 Task: Create a due date automation trigger when advanced on, on the monday of the week a card is due add fields with custom field "Resume" set to a number greater than 1 and lower than 10 at 11:00 AM.
Action: Mouse moved to (771, 175)
Screenshot: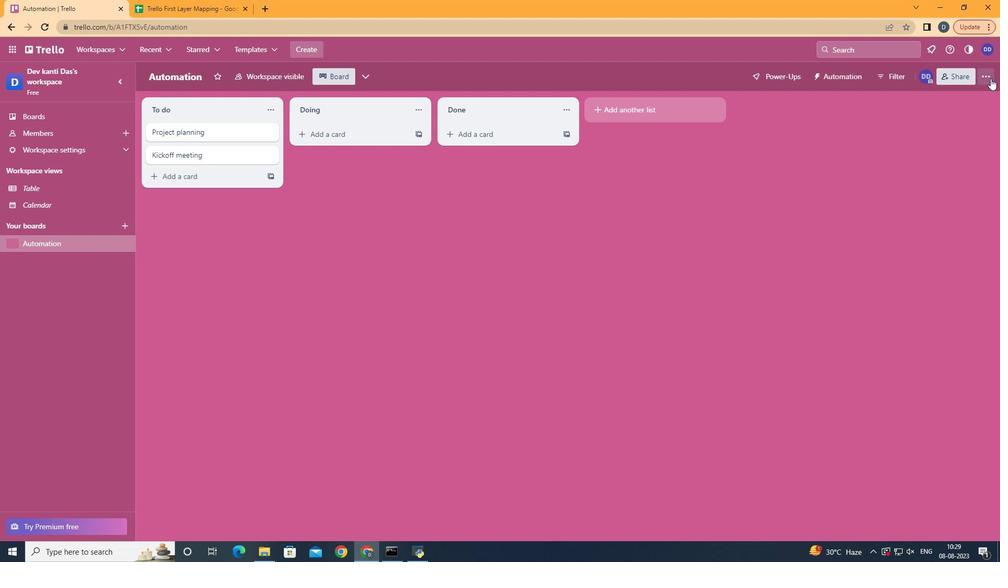 
Action: Mouse pressed left at (771, 175)
Screenshot: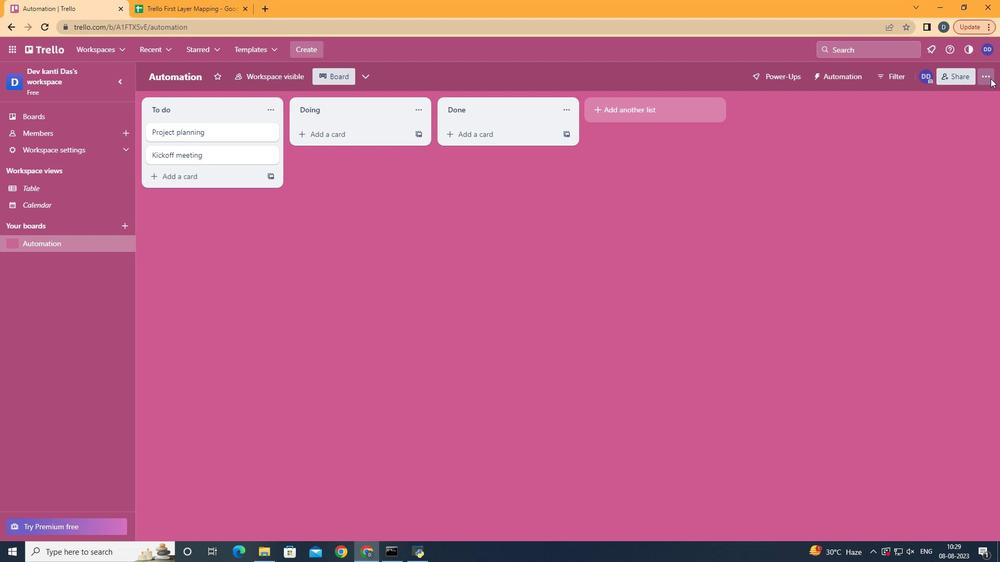 
Action: Mouse moved to (720, 267)
Screenshot: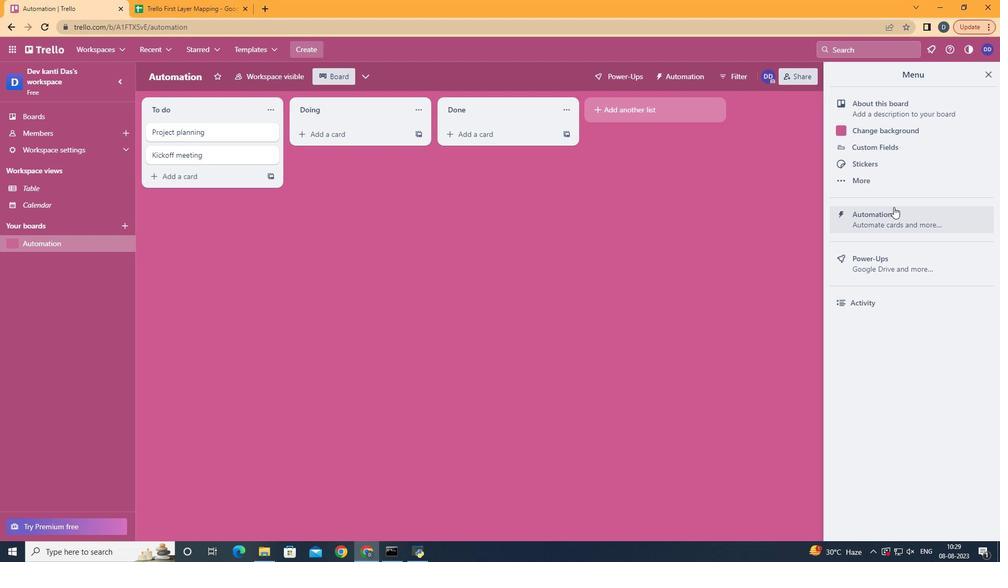 
Action: Mouse pressed left at (720, 267)
Screenshot: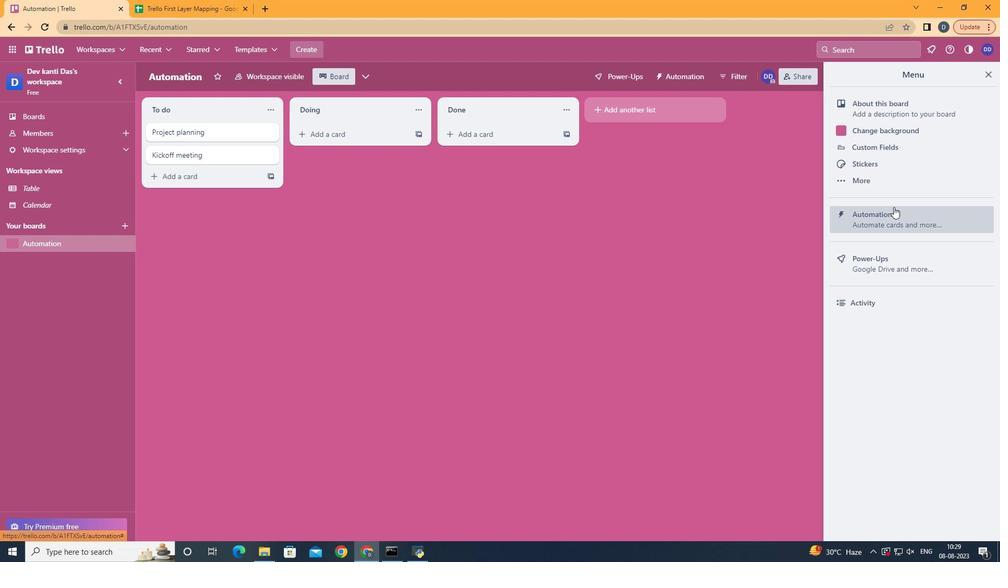 
Action: Mouse moved to (347, 265)
Screenshot: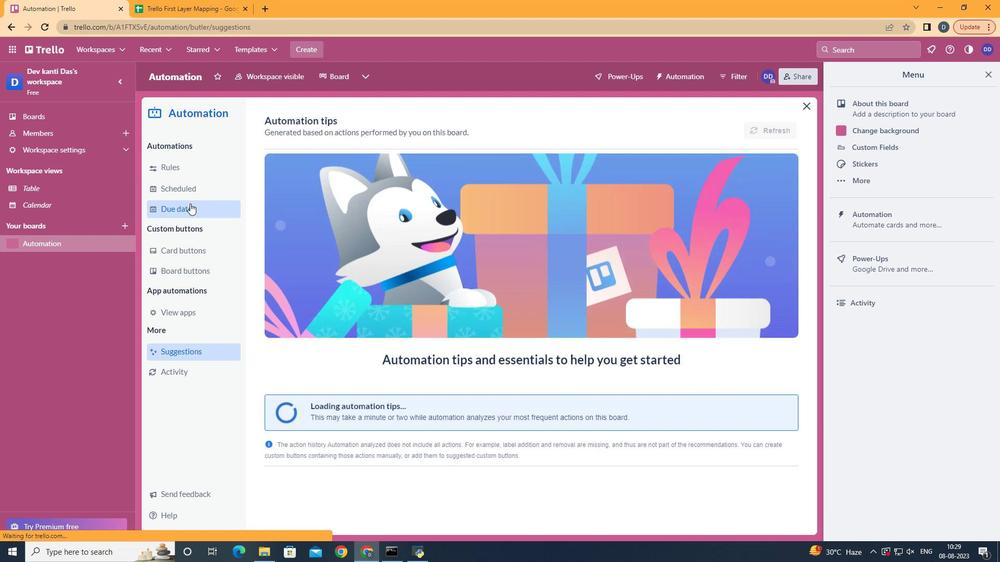 
Action: Mouse pressed left at (347, 265)
Screenshot: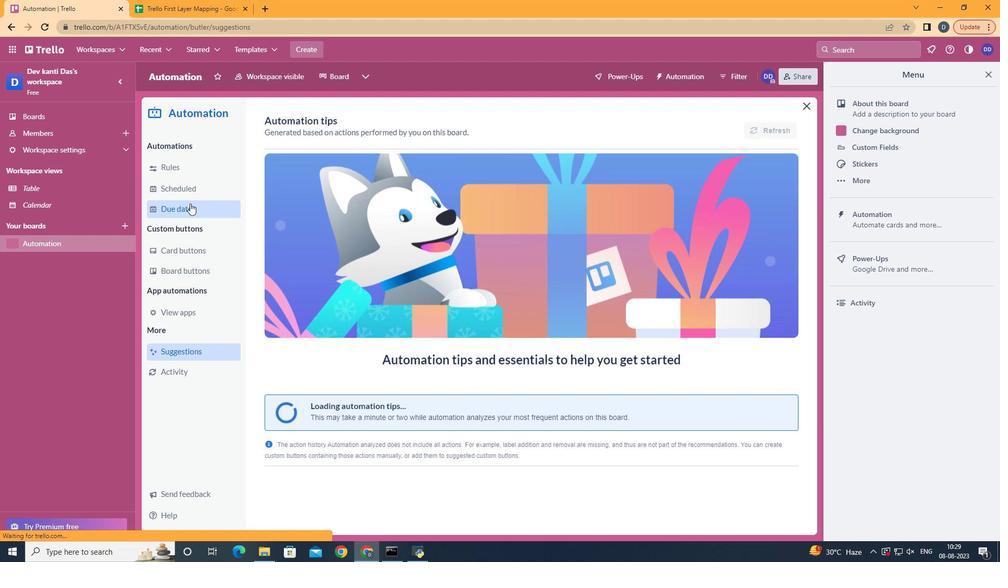 
Action: Mouse moved to (636, 207)
Screenshot: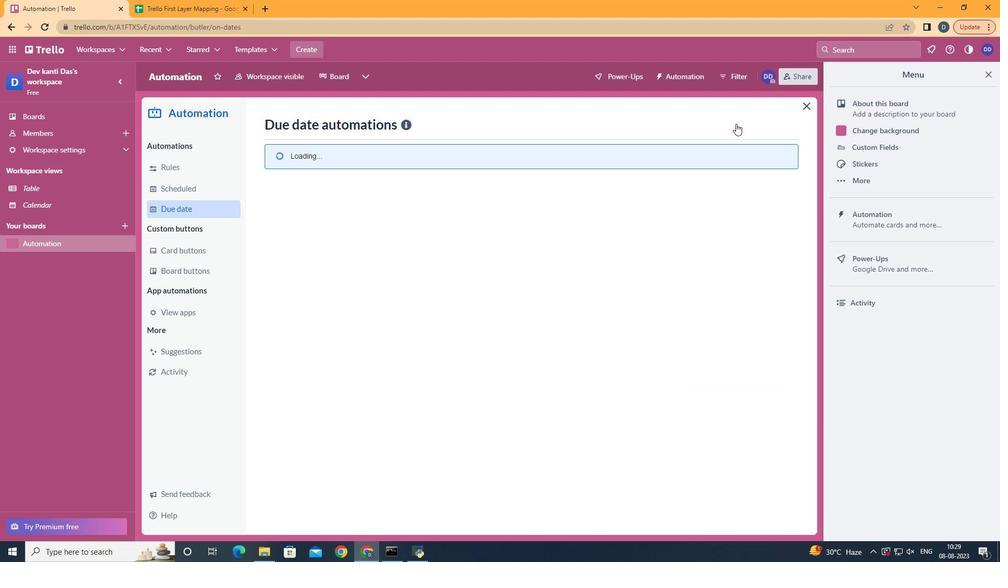 
Action: Mouse pressed left at (636, 207)
Screenshot: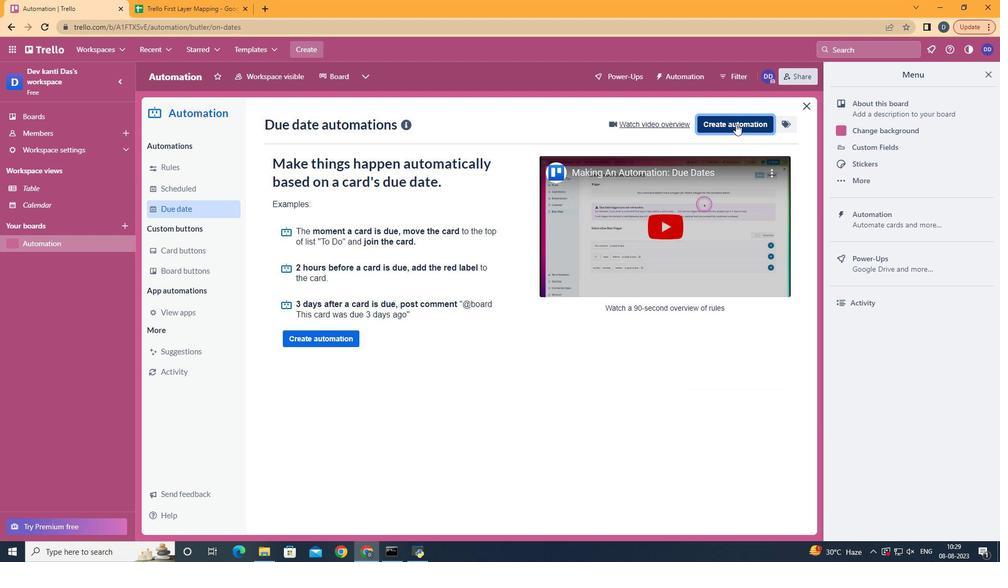 
Action: Mouse moved to (529, 279)
Screenshot: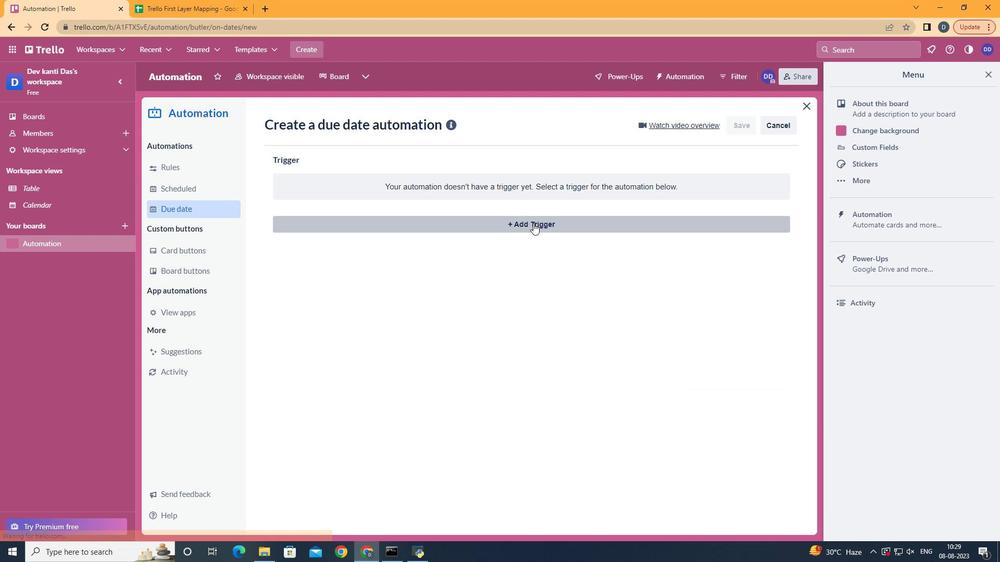 
Action: Mouse pressed left at (529, 279)
Screenshot: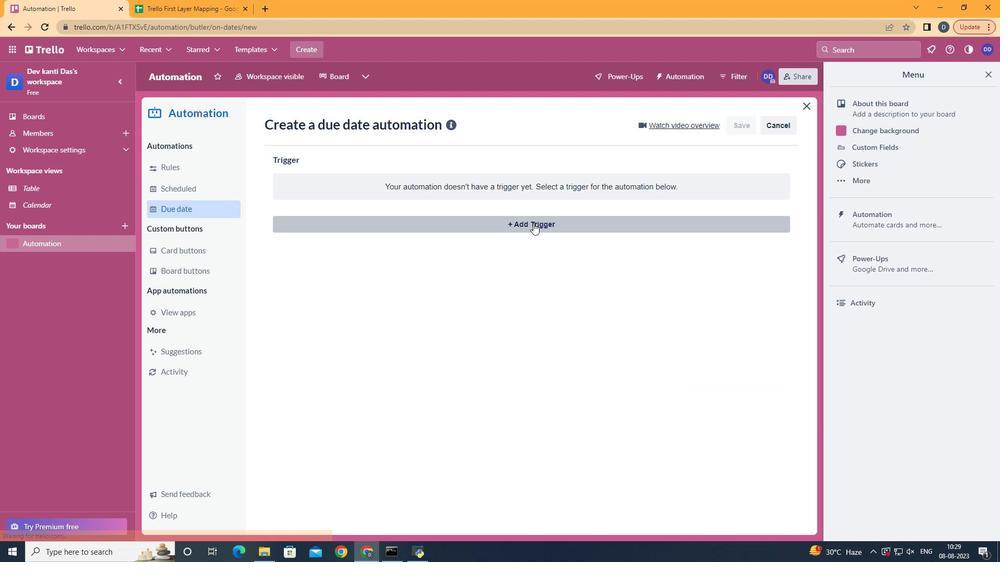 
Action: Mouse moved to (427, 313)
Screenshot: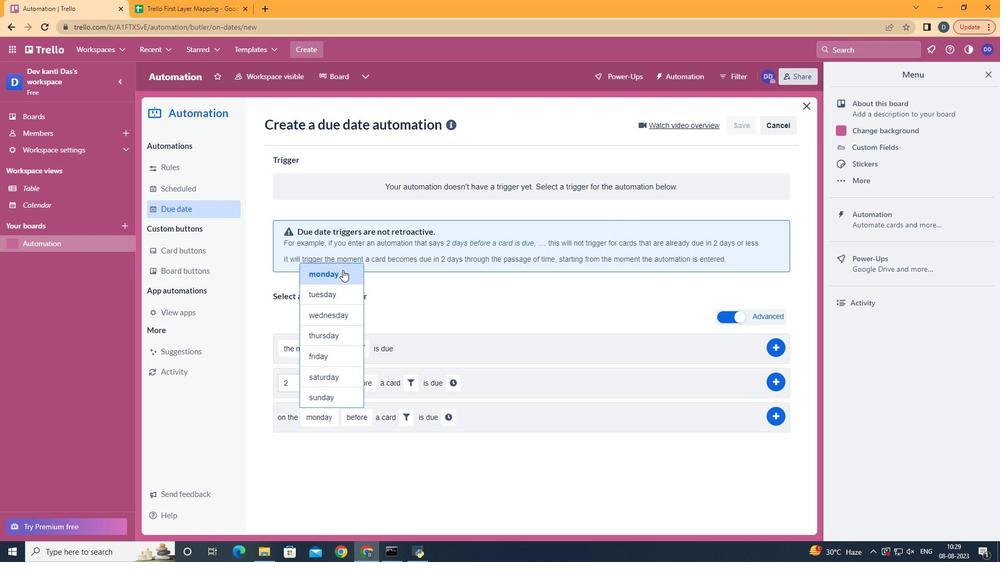 
Action: Mouse pressed left at (427, 313)
Screenshot: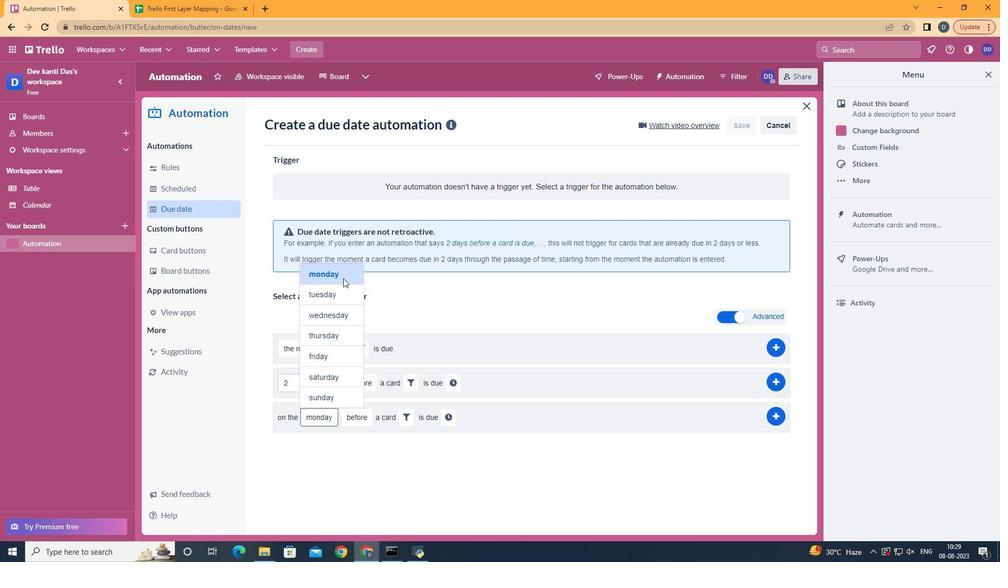 
Action: Mouse moved to (440, 463)
Screenshot: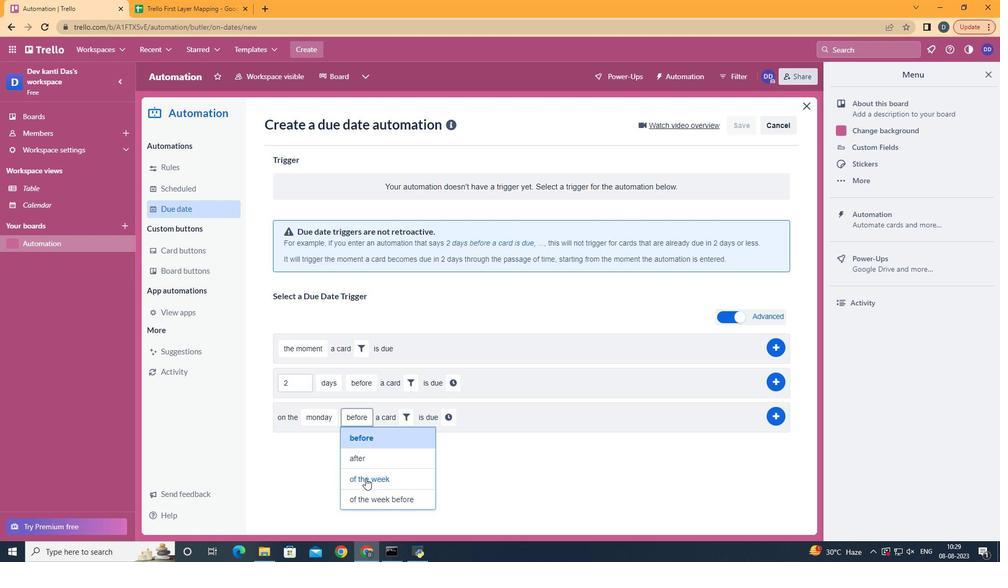 
Action: Mouse pressed left at (440, 463)
Screenshot: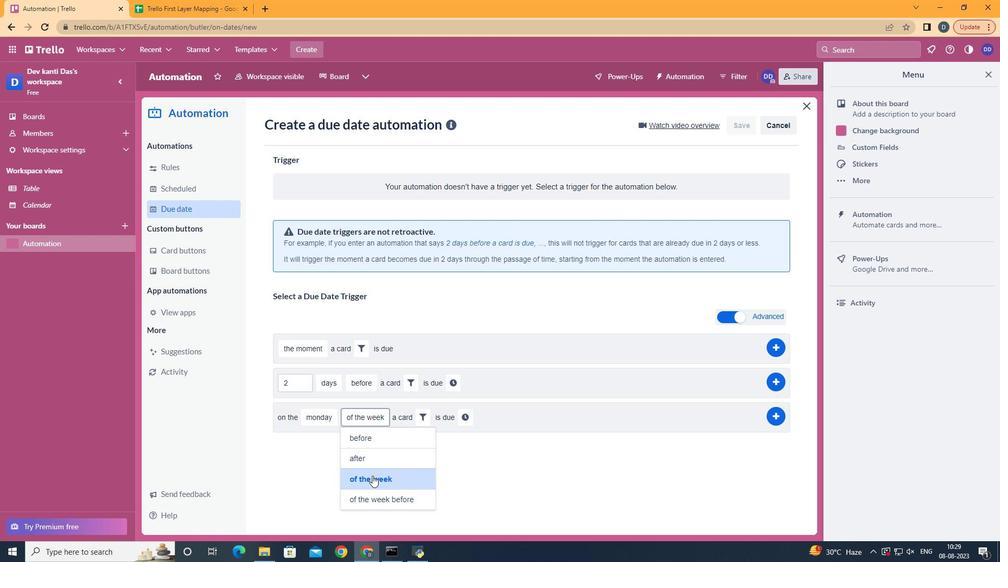 
Action: Mouse moved to (468, 421)
Screenshot: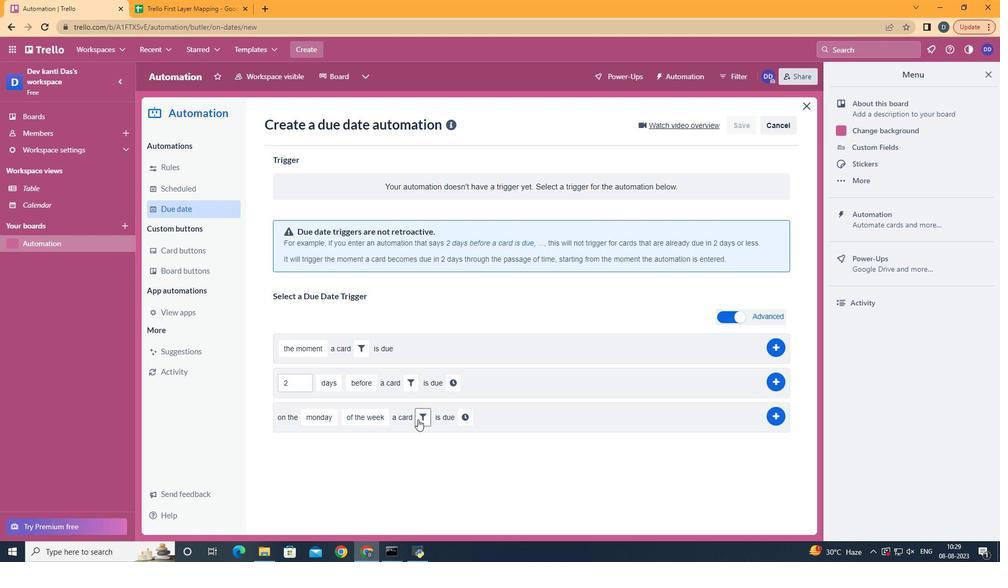 
Action: Mouse pressed left at (468, 421)
Screenshot: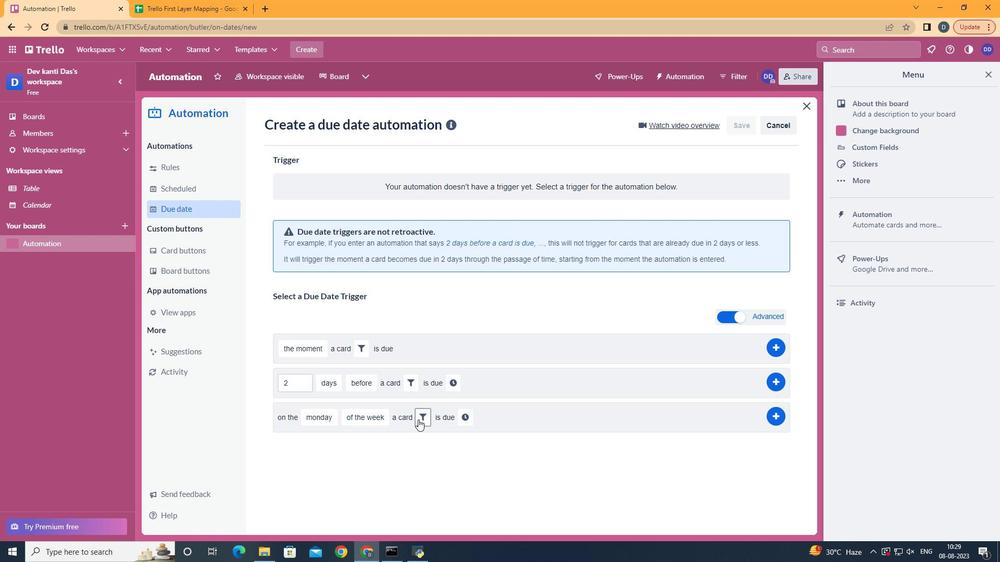 
Action: Mouse moved to (557, 444)
Screenshot: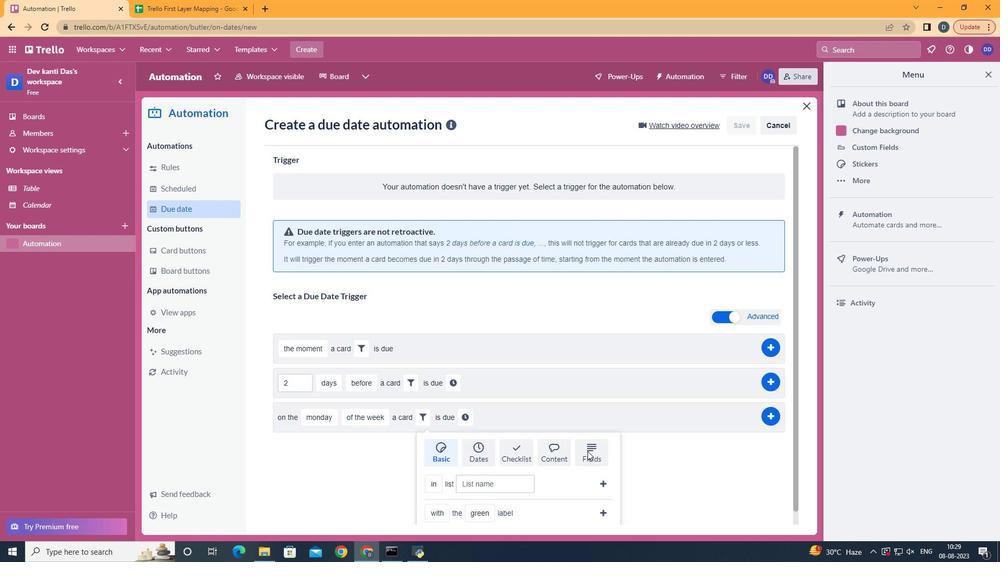 
Action: Mouse pressed left at (557, 444)
Screenshot: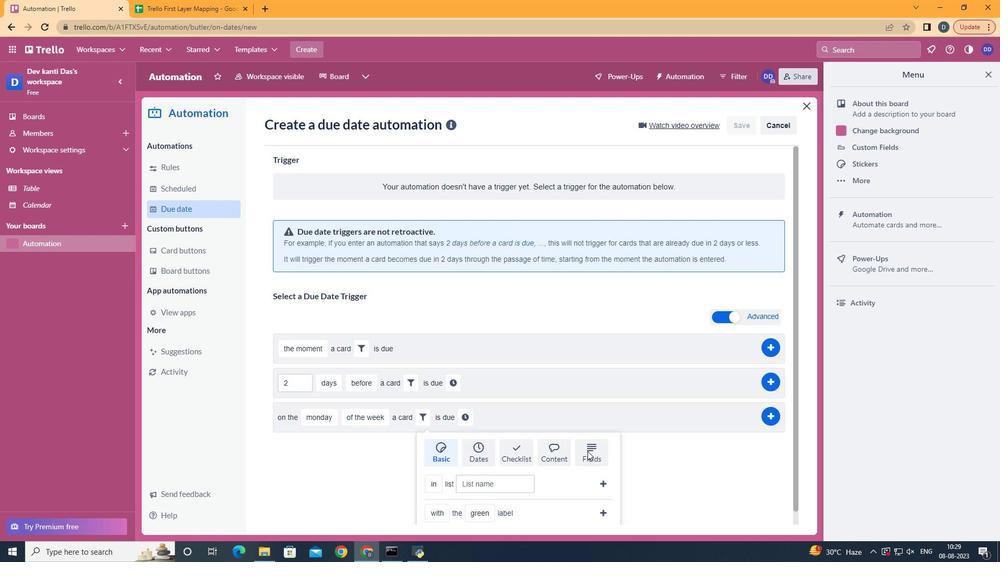 
Action: Mouse scrolled (557, 444) with delta (0, 0)
Screenshot: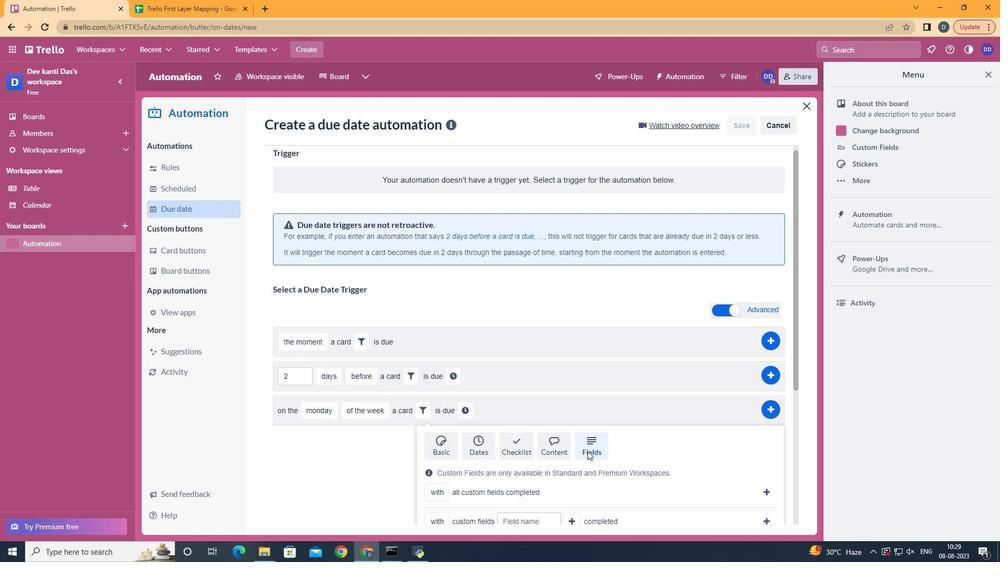 
Action: Mouse scrolled (557, 444) with delta (0, 0)
Screenshot: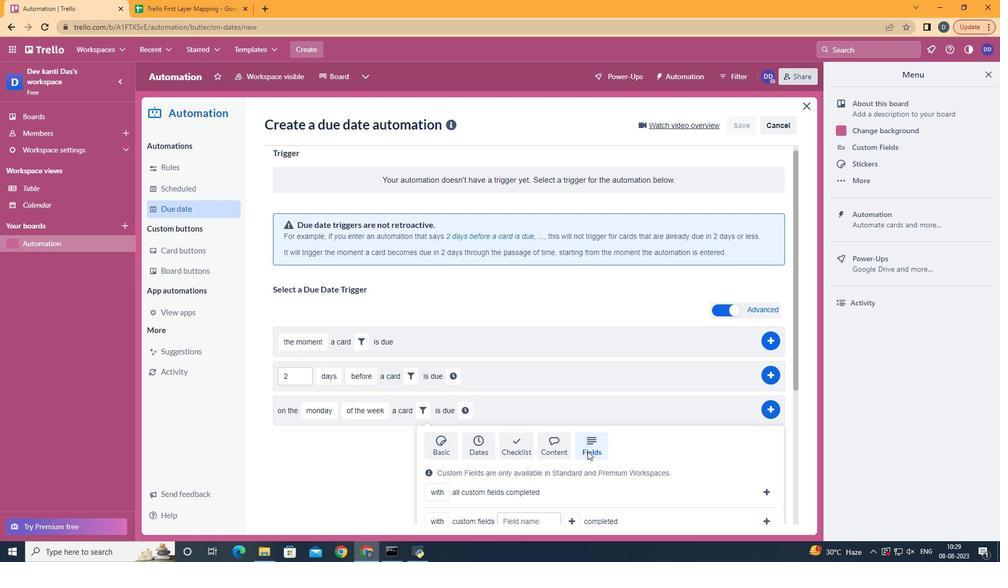 
Action: Mouse scrolled (557, 444) with delta (0, 0)
Screenshot: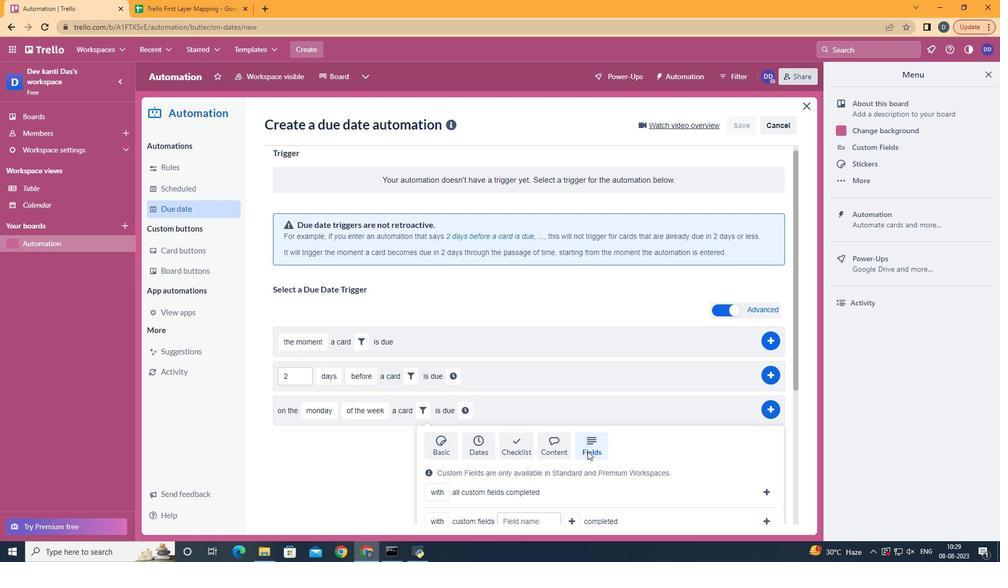 
Action: Mouse scrolled (557, 444) with delta (0, 0)
Screenshot: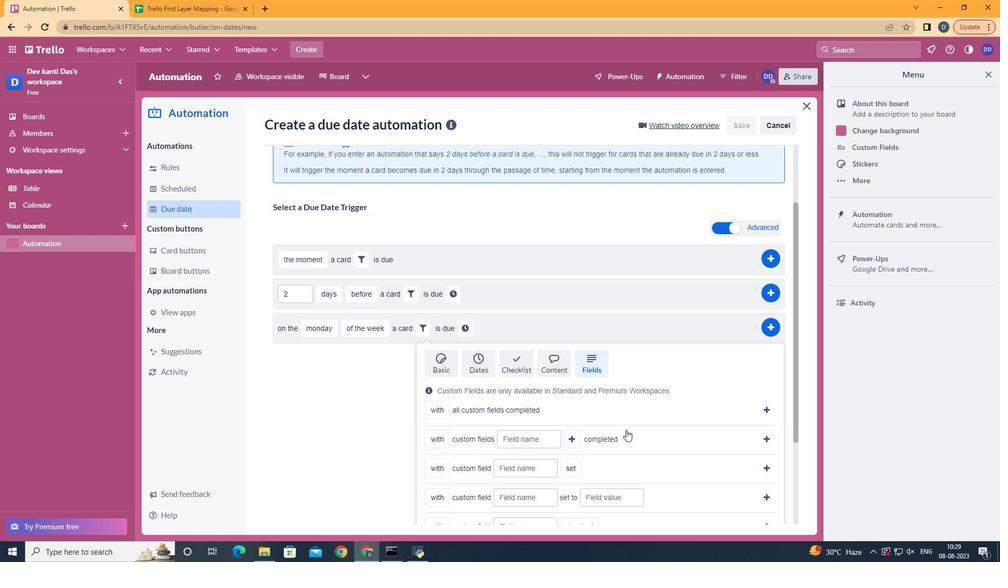 
Action: Mouse moved to (479, 444)
Screenshot: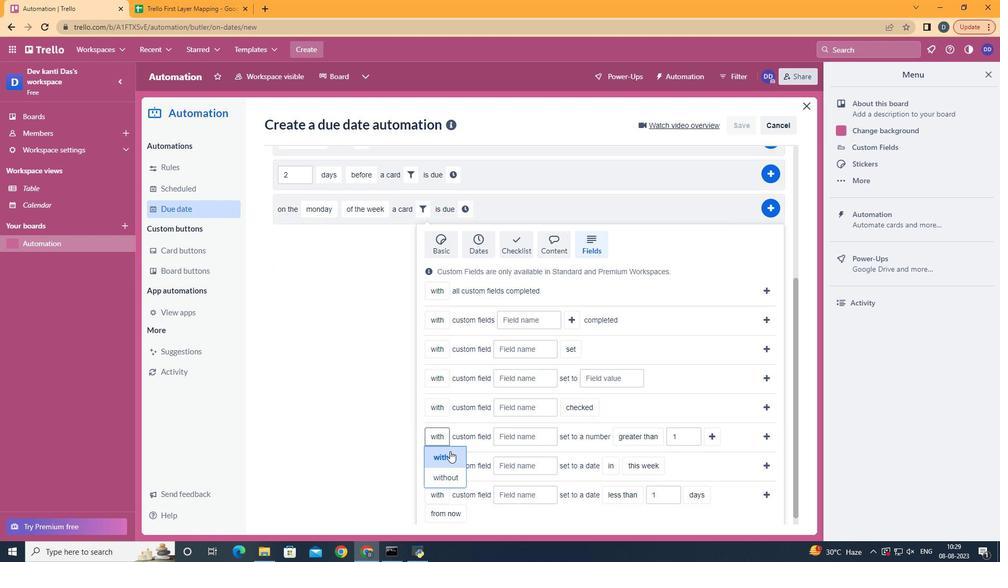 
Action: Mouse pressed left at (479, 444)
Screenshot: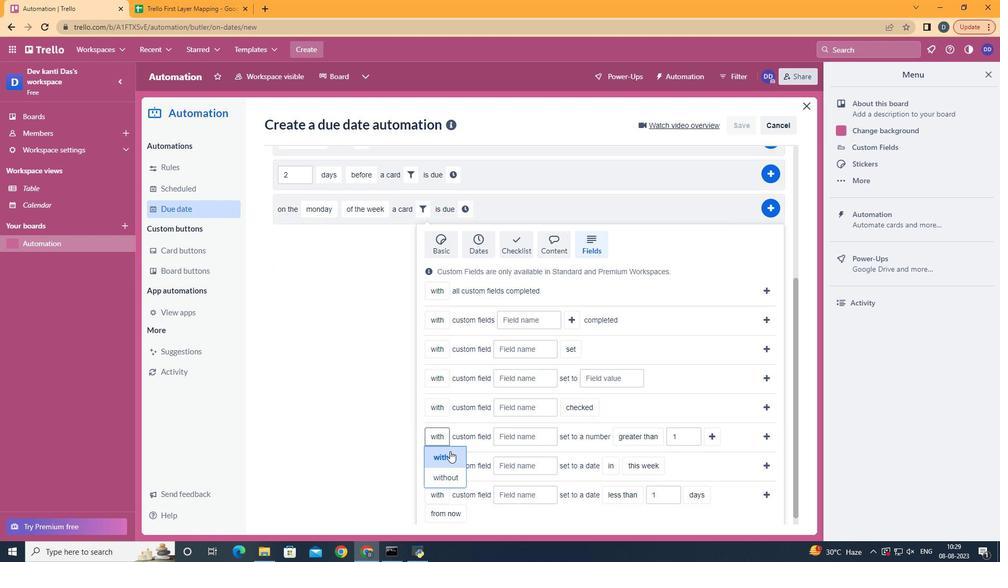 
Action: Mouse moved to (531, 437)
Screenshot: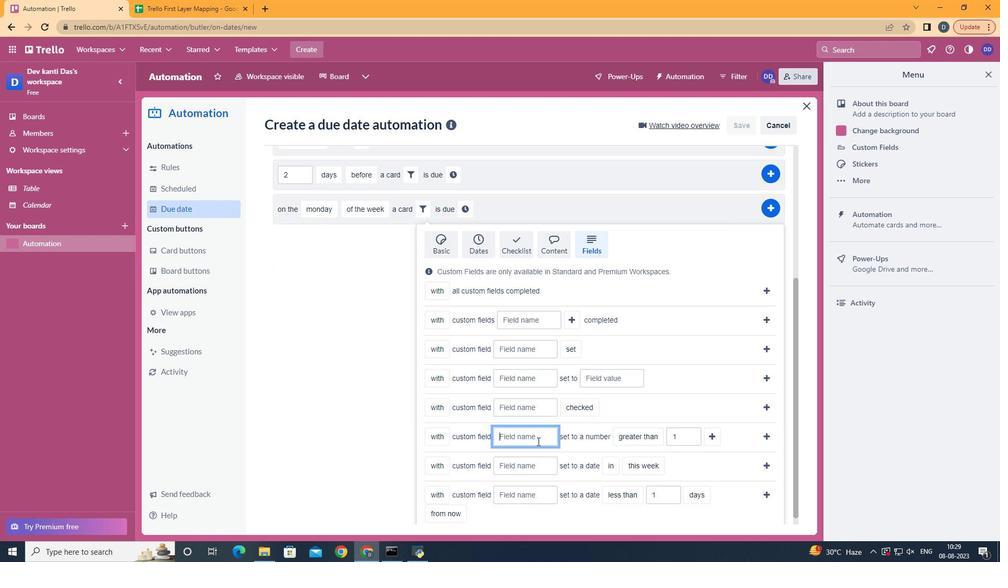 
Action: Mouse pressed left at (531, 437)
Screenshot: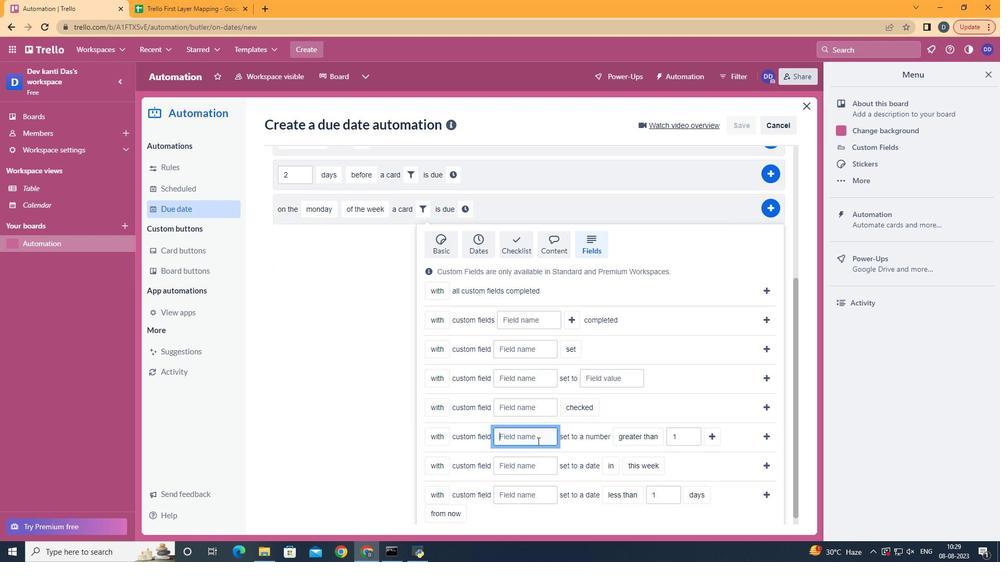 
Action: Key pressed <Key.shift>Resume
Screenshot: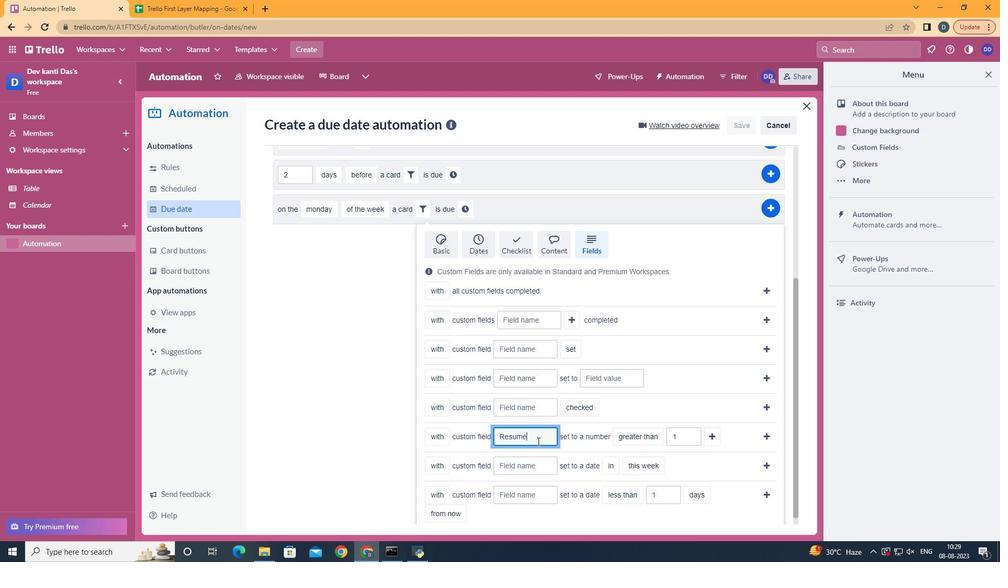 
Action: Mouse moved to (598, 446)
Screenshot: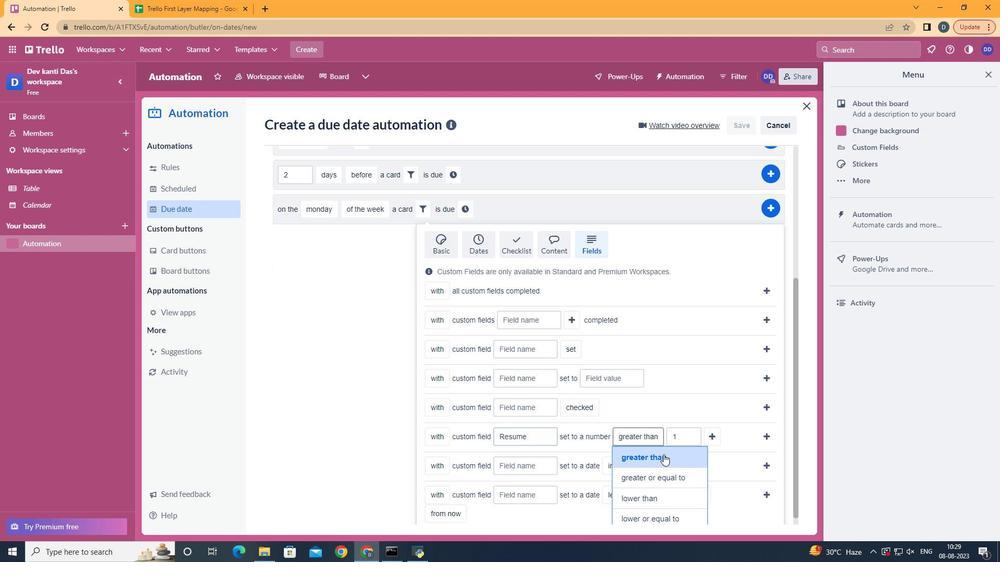 
Action: Mouse pressed left at (598, 446)
Screenshot: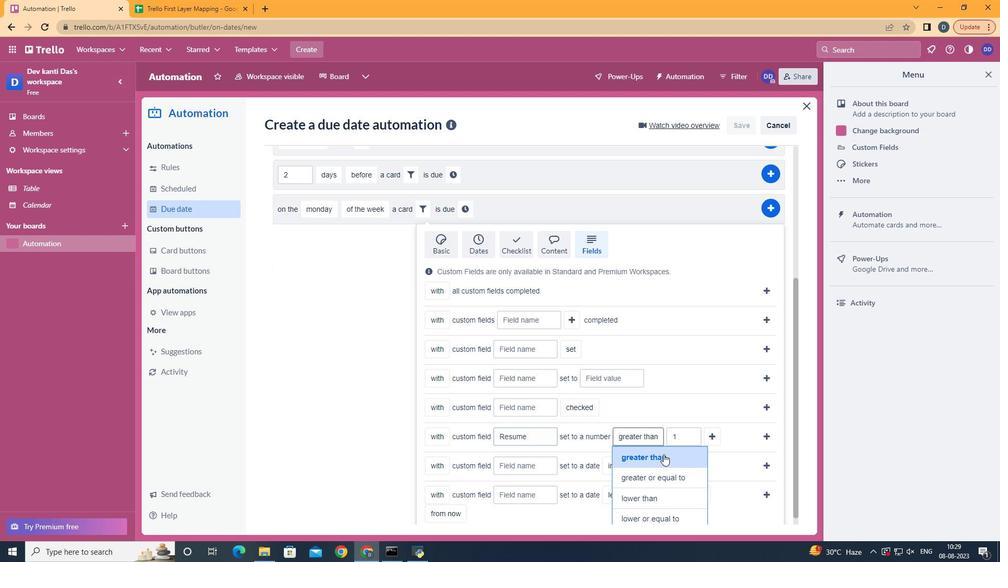 
Action: Mouse moved to (622, 437)
Screenshot: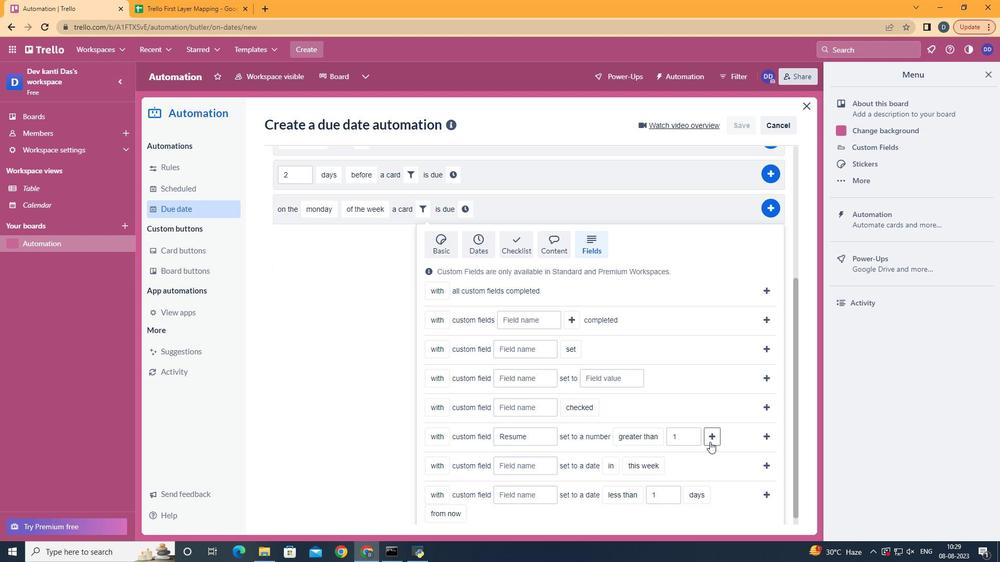 
Action: Mouse pressed left at (622, 437)
Screenshot: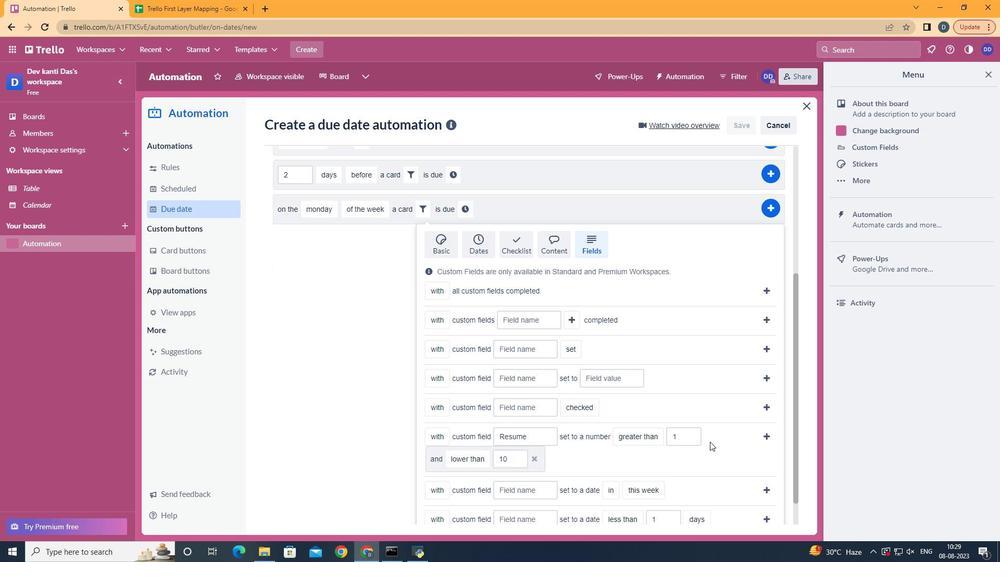 
Action: Mouse moved to (497, 387)
Screenshot: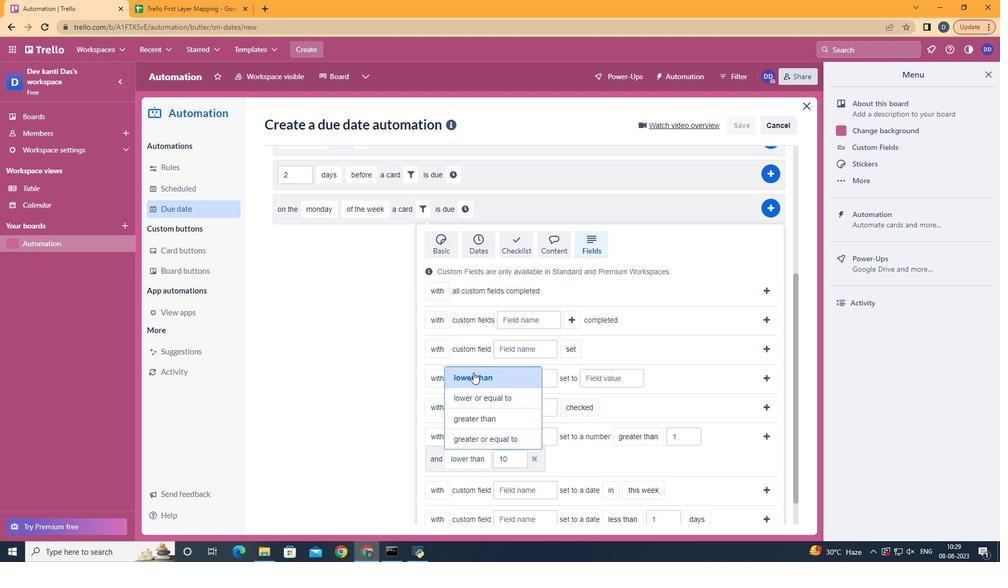
Action: Mouse pressed left at (497, 387)
Screenshot: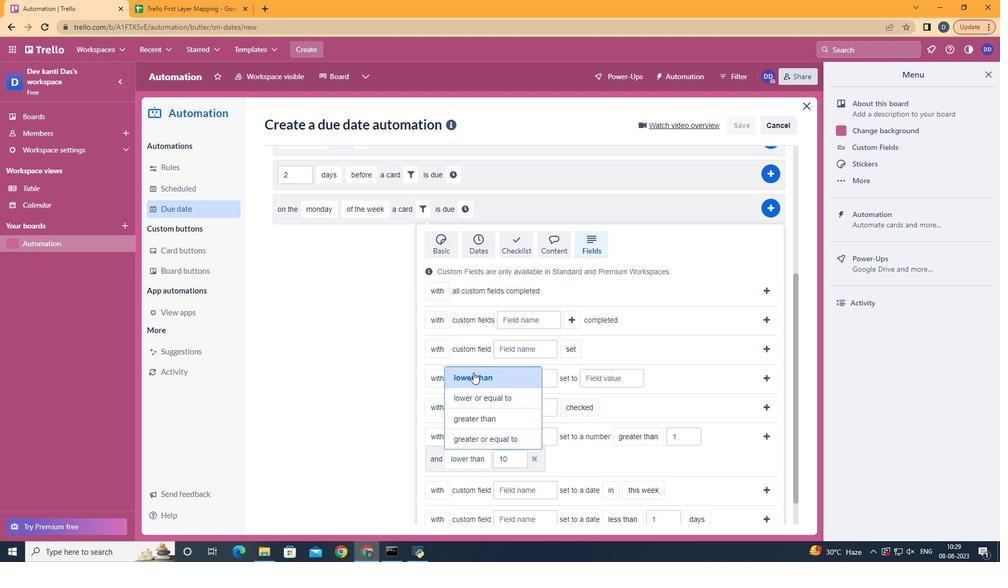 
Action: Mouse moved to (651, 434)
Screenshot: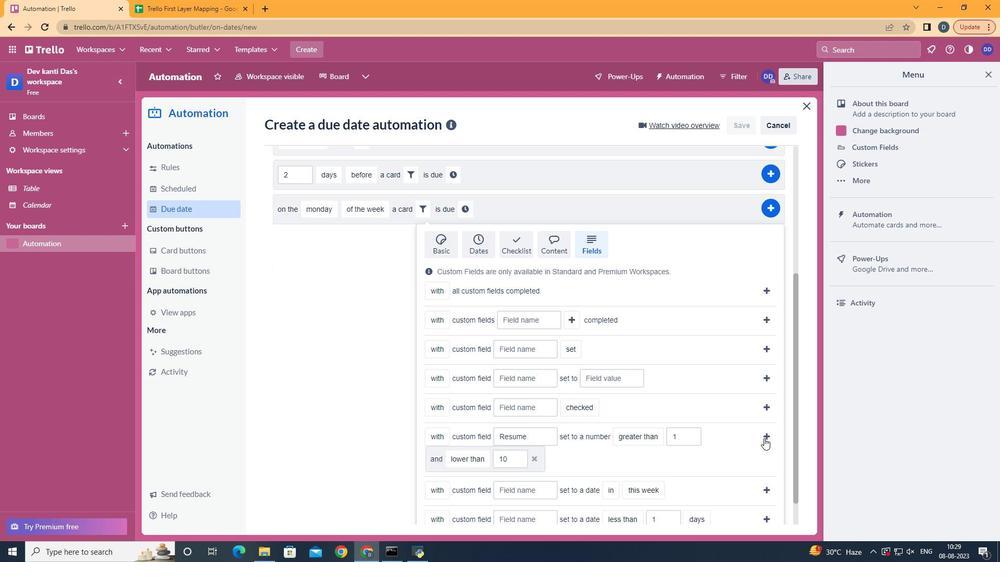 
Action: Mouse pressed left at (651, 434)
Screenshot: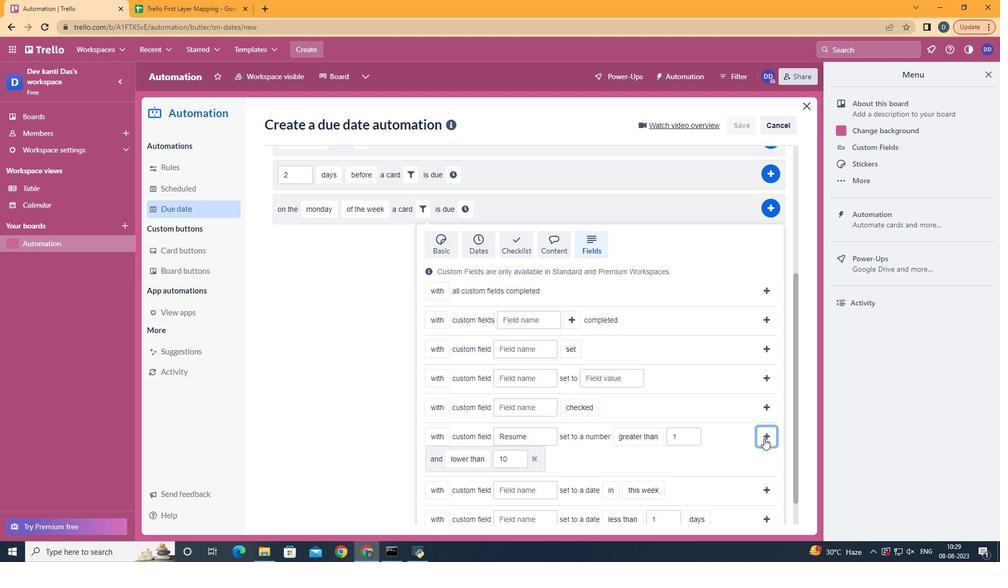 
Action: Mouse moved to (640, 419)
Screenshot: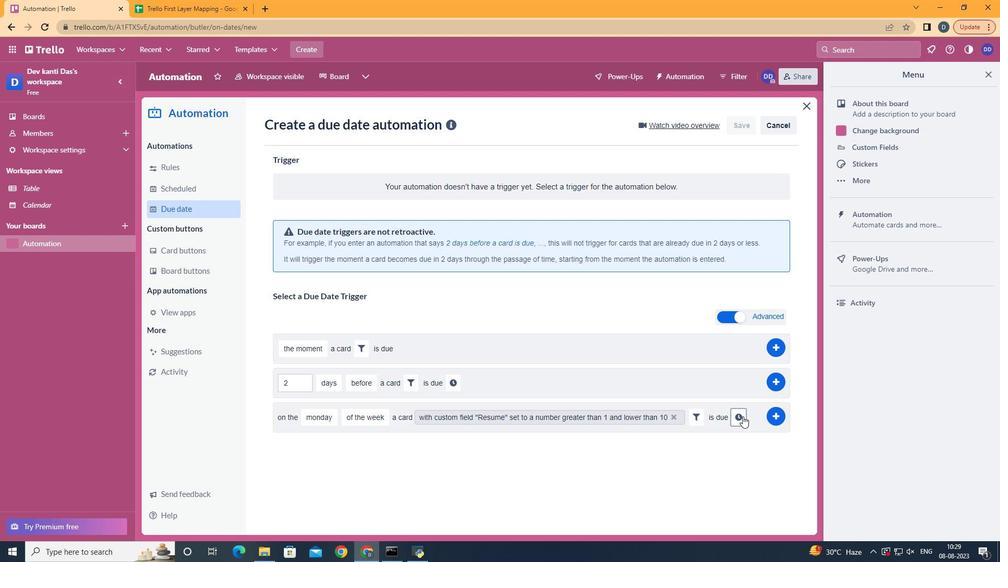 
Action: Mouse pressed left at (640, 419)
Screenshot: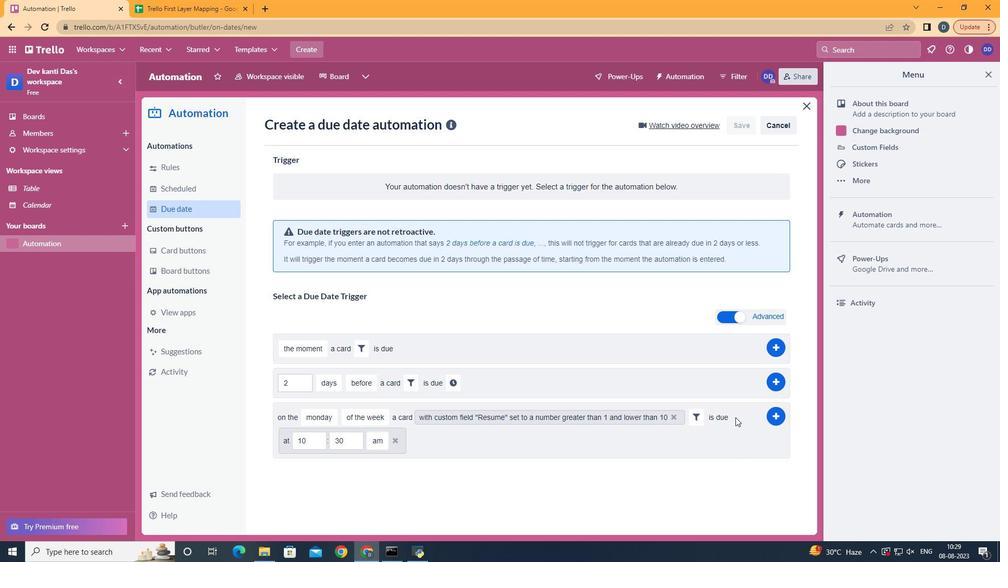 
Action: Mouse moved to (416, 436)
Screenshot: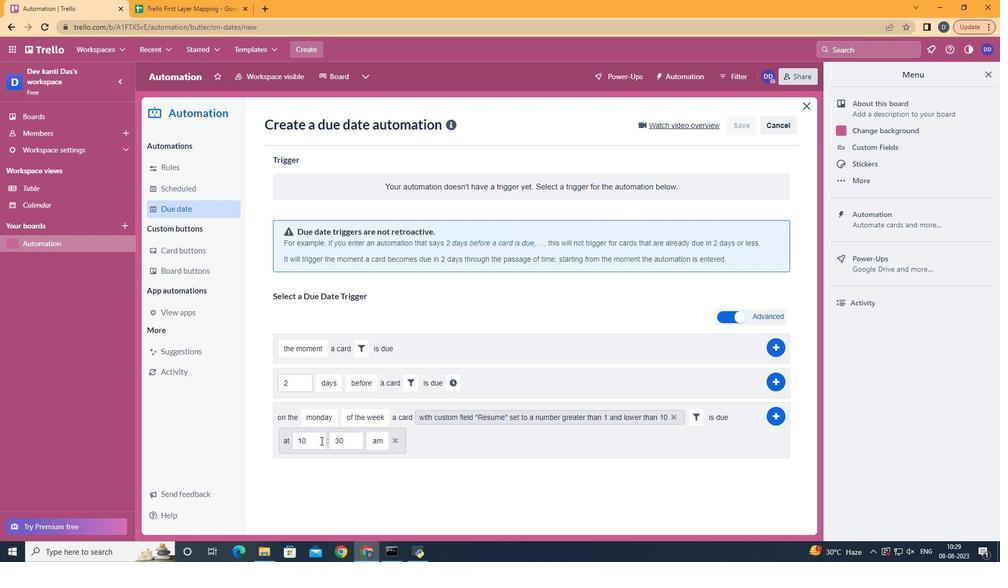 
Action: Mouse pressed left at (416, 436)
Screenshot: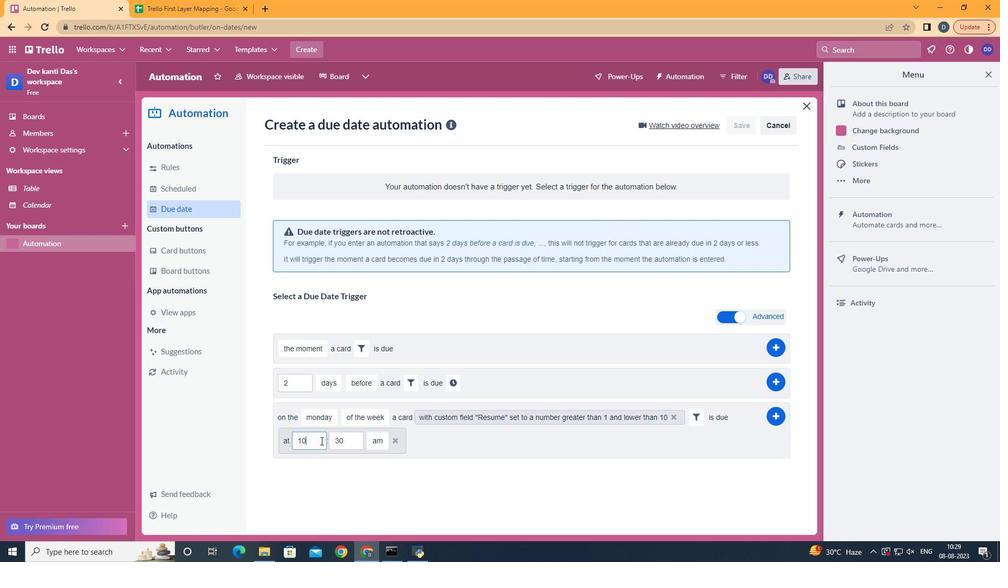 
Action: Key pressed <Key.backspace>1
Screenshot: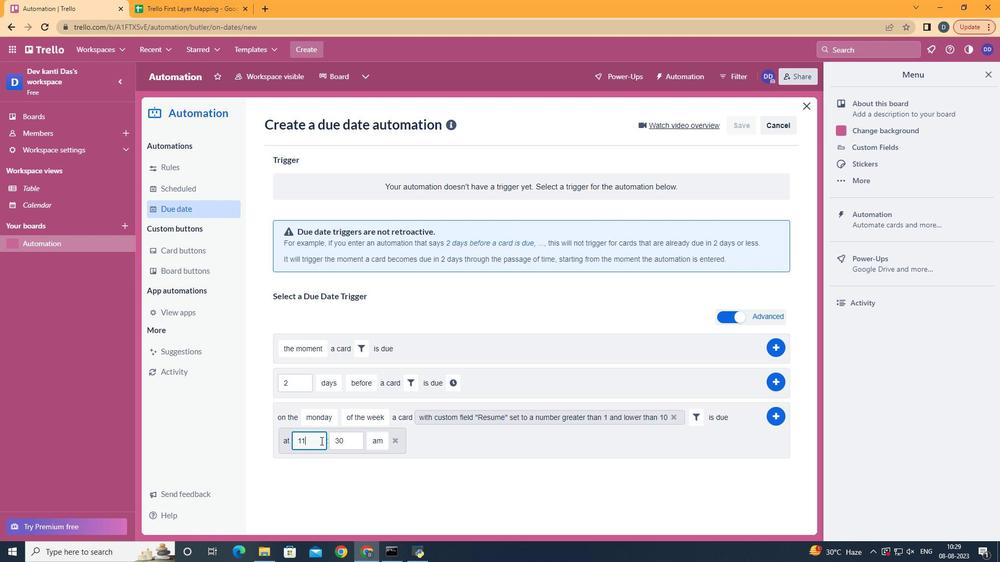 
Action: Mouse moved to (432, 436)
Screenshot: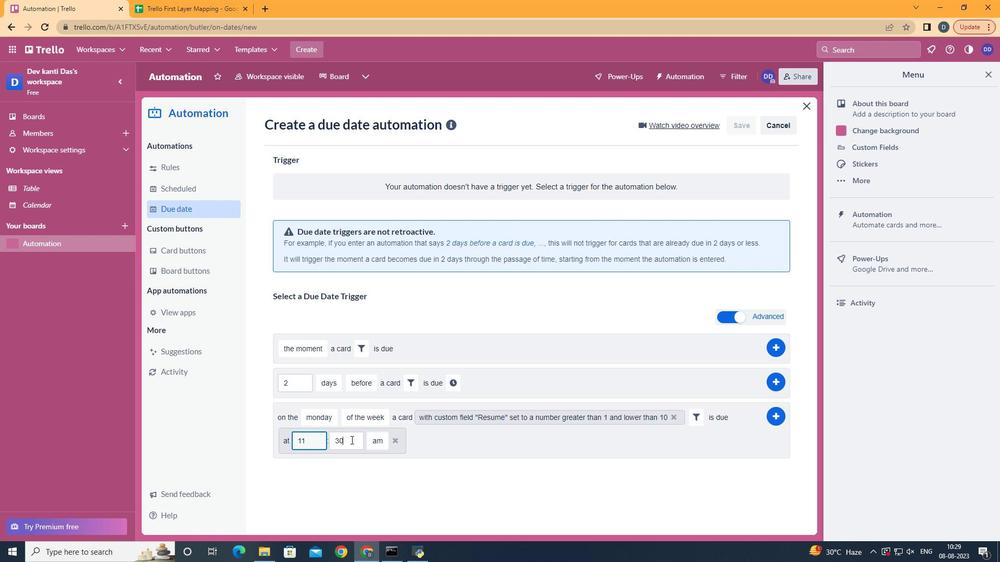 
Action: Mouse pressed left at (432, 436)
Screenshot: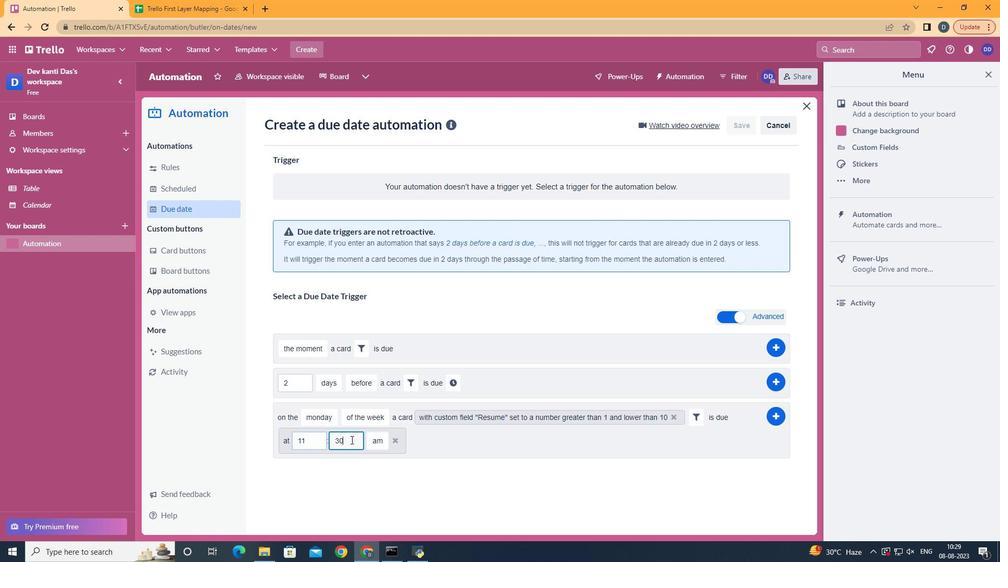 
Action: Key pressed <Key.backspace><Key.backspace>00
Screenshot: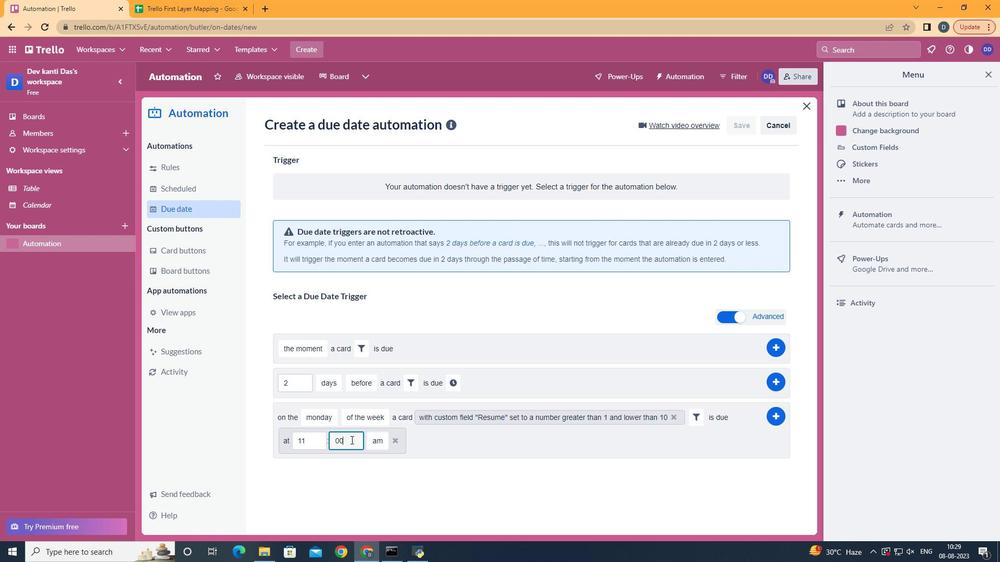 
Action: Mouse moved to (654, 418)
Screenshot: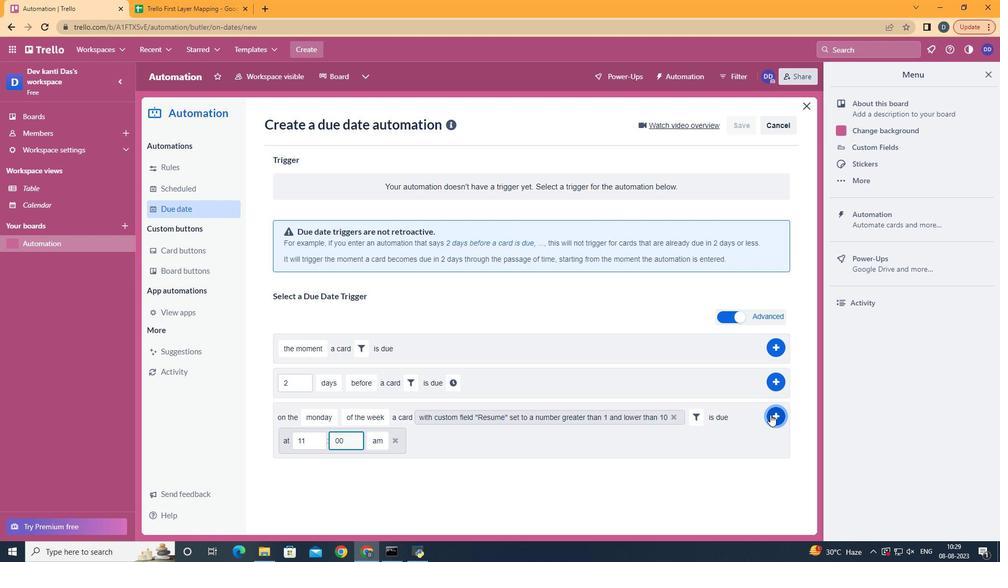 
Action: Mouse pressed left at (654, 418)
Screenshot: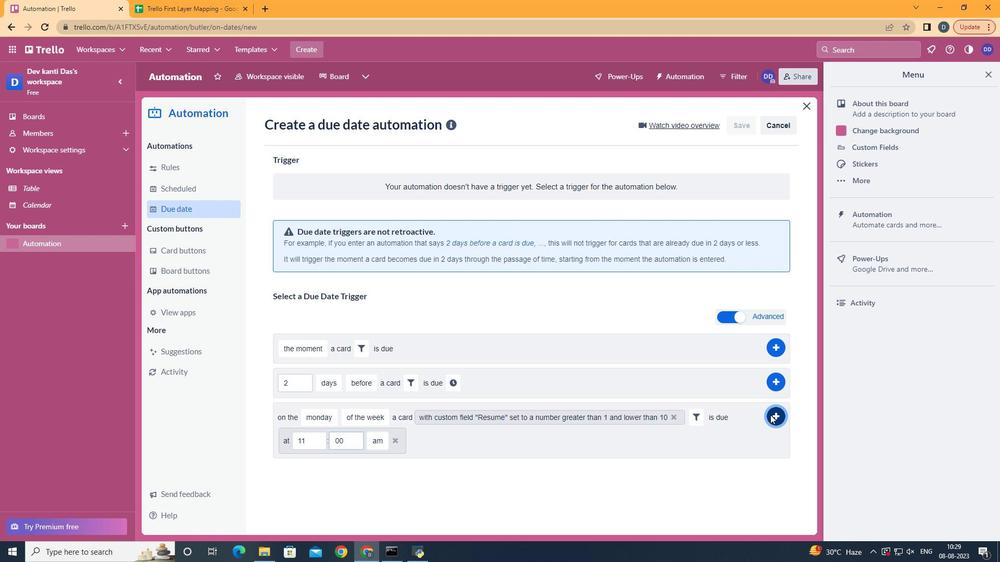 
Action: Mouse moved to (560, 261)
Screenshot: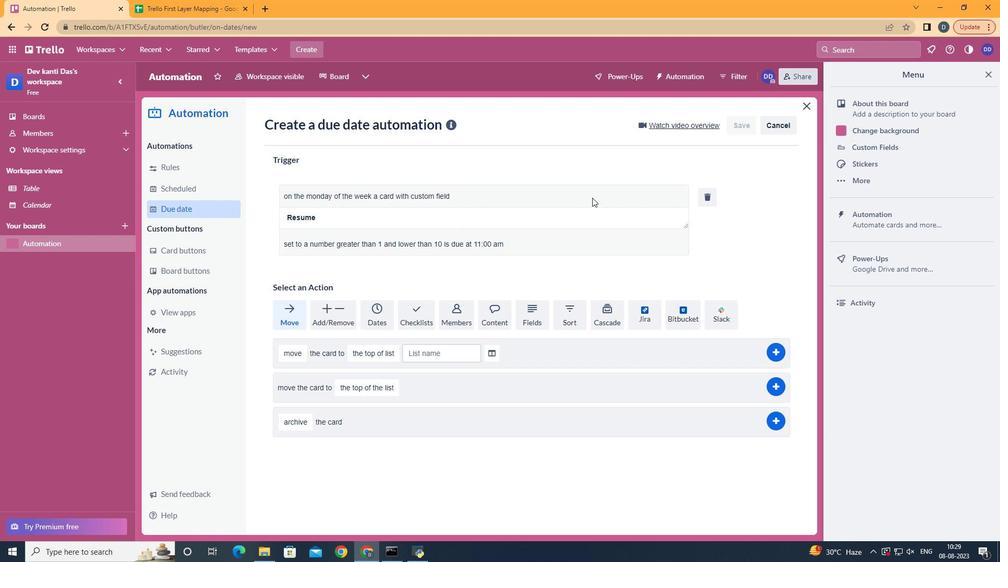 
